 Task: Enable the video filter "Extract RGB component video filter" in the video filter module.
Action: Mouse moved to (112, 12)
Screenshot: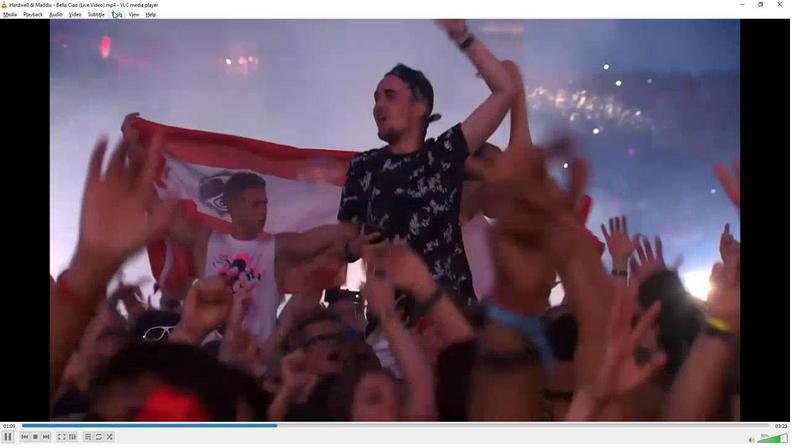 
Action: Mouse pressed left at (112, 12)
Screenshot: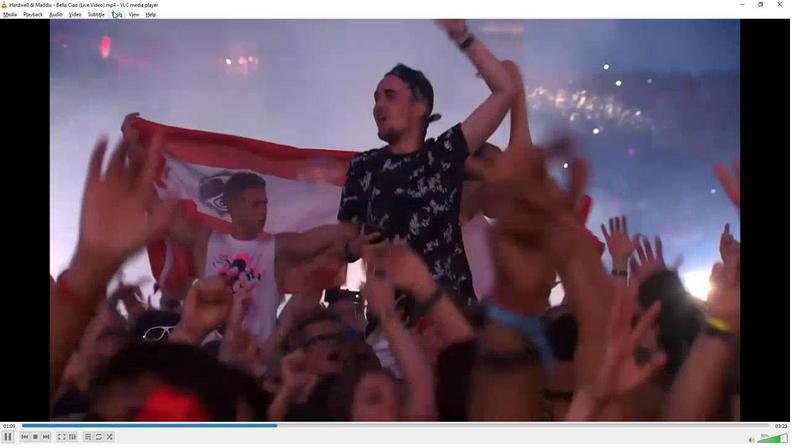 
Action: Mouse moved to (134, 114)
Screenshot: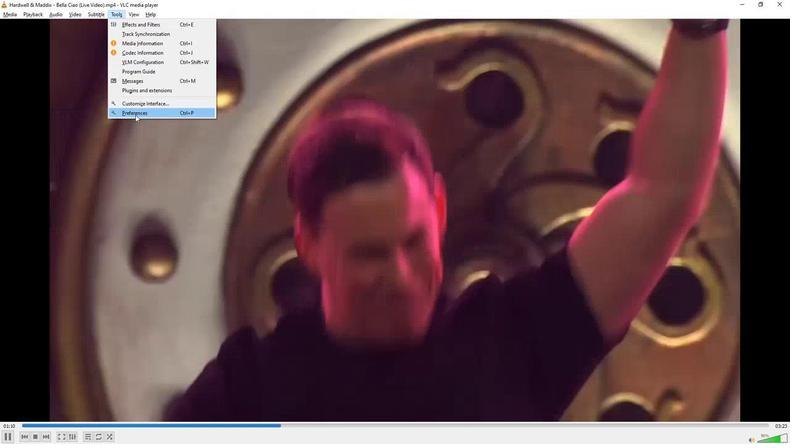 
Action: Mouse pressed left at (134, 114)
Screenshot: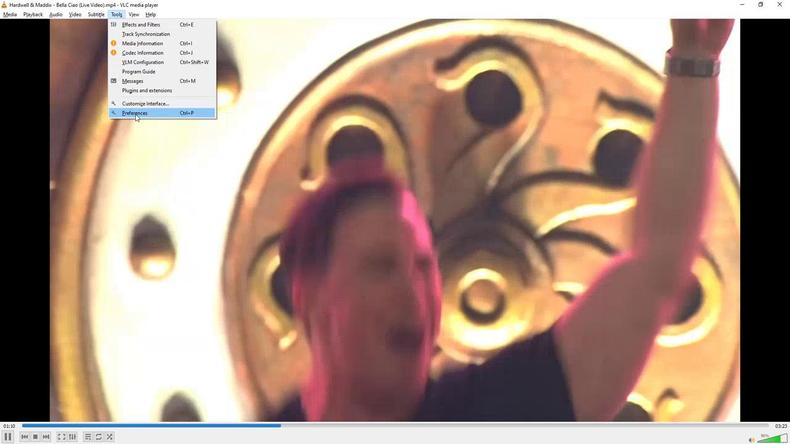 
Action: Mouse moved to (174, 351)
Screenshot: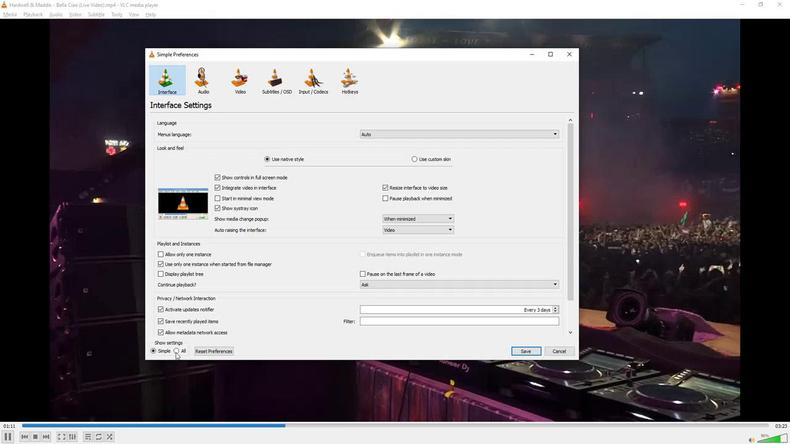 
Action: Mouse pressed left at (174, 351)
Screenshot: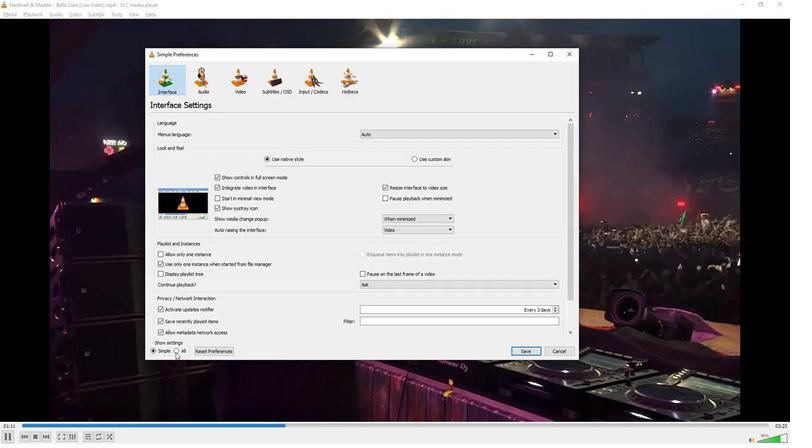 
Action: Mouse moved to (191, 303)
Screenshot: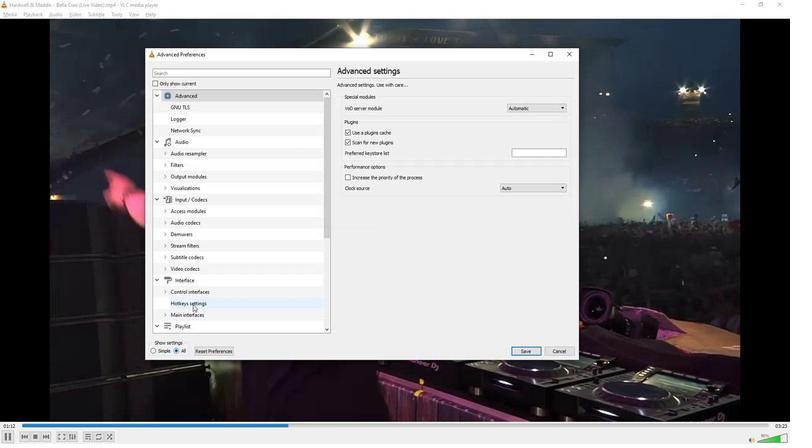 
Action: Mouse scrolled (191, 303) with delta (0, 0)
Screenshot: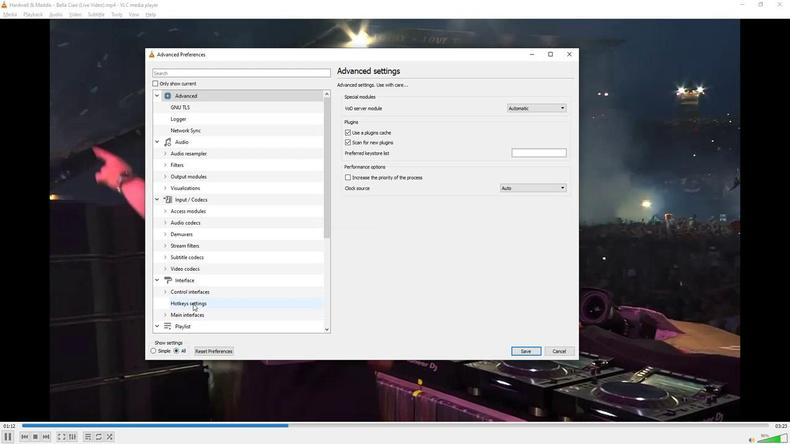 
Action: Mouse moved to (191, 303)
Screenshot: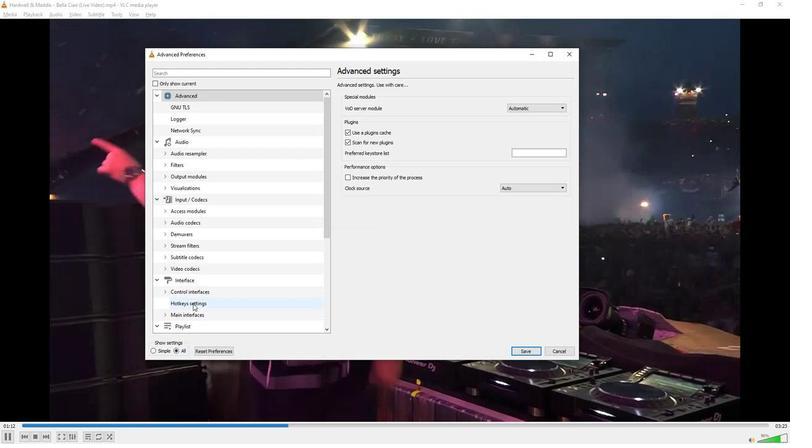 
Action: Mouse scrolled (191, 302) with delta (0, 0)
Screenshot: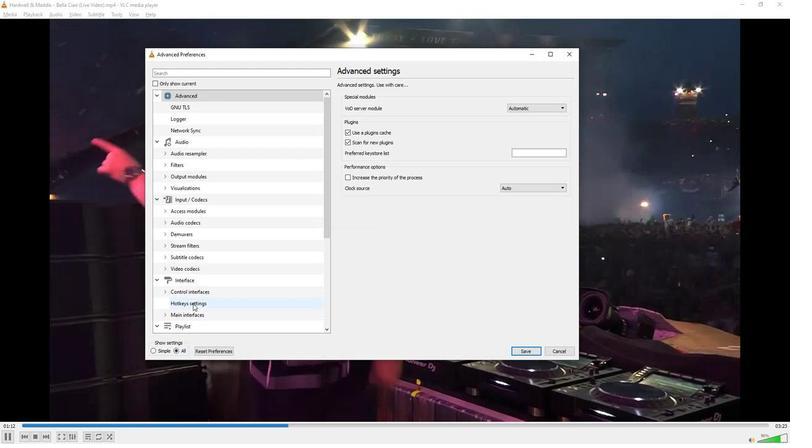 
Action: Mouse moved to (191, 303)
Screenshot: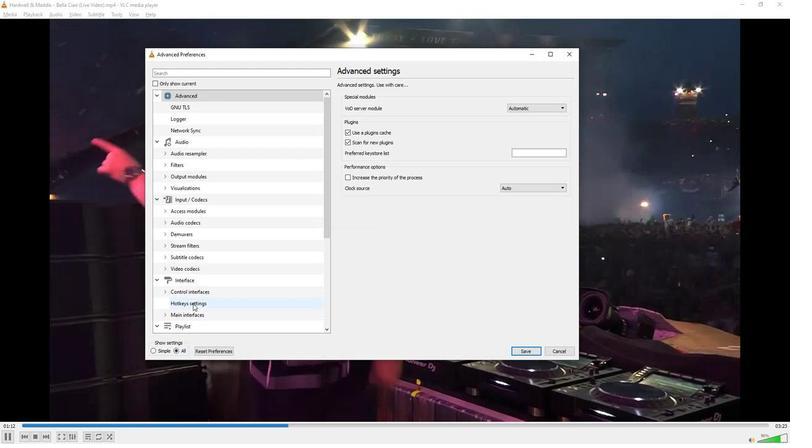 
Action: Mouse scrolled (191, 302) with delta (0, 0)
Screenshot: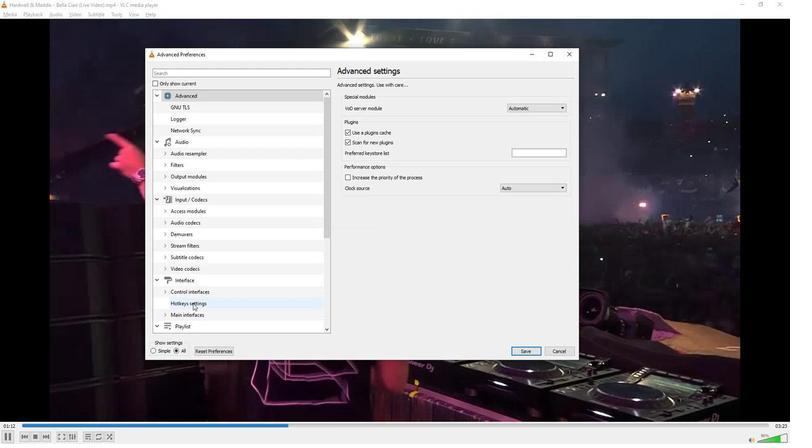 
Action: Mouse scrolled (191, 302) with delta (0, 0)
Screenshot: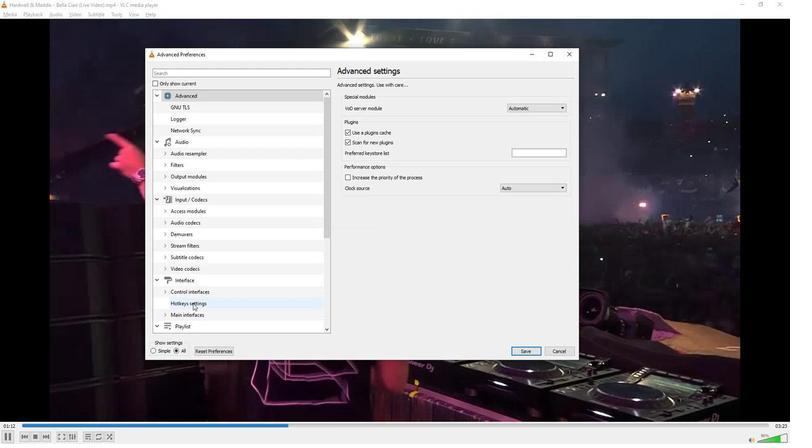 
Action: Mouse scrolled (191, 302) with delta (0, 0)
Screenshot: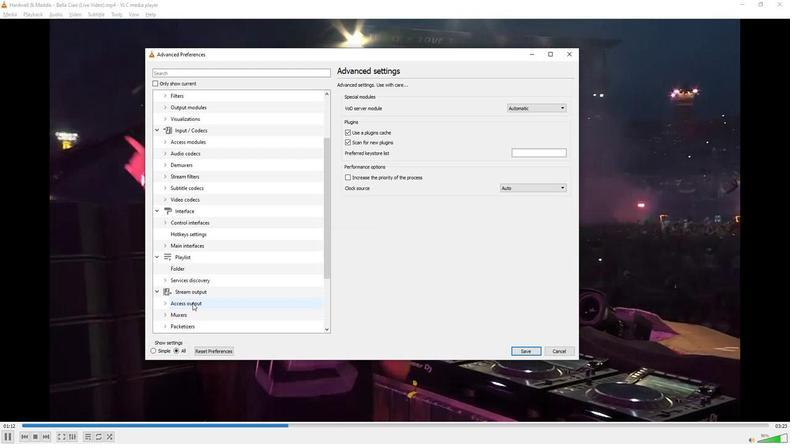 
Action: Mouse scrolled (191, 302) with delta (0, 0)
Screenshot: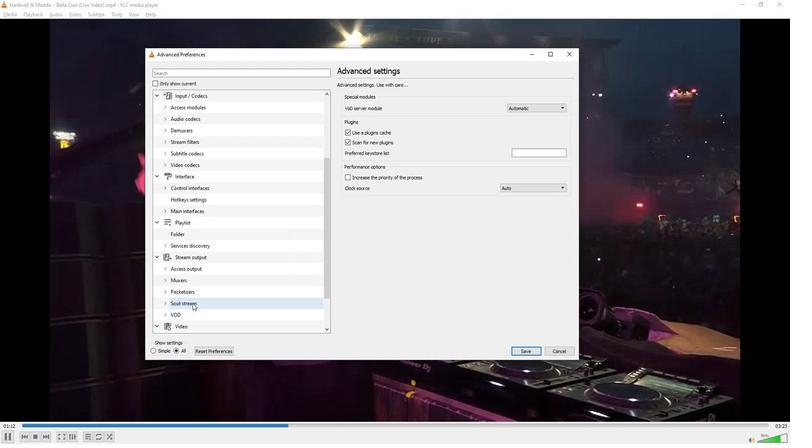 
Action: Mouse moved to (190, 292)
Screenshot: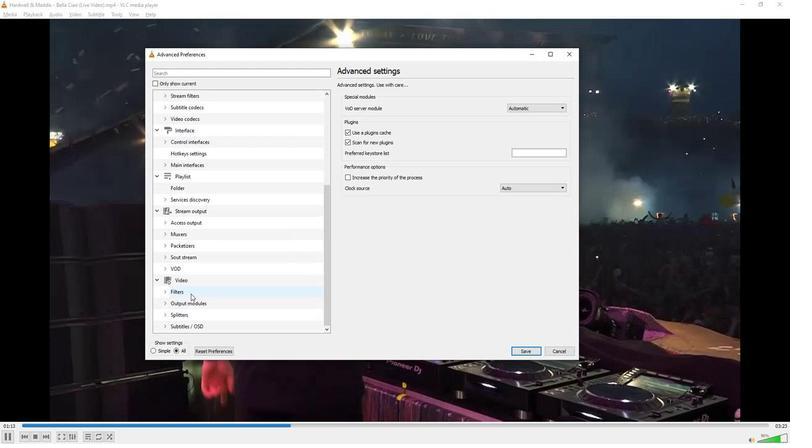 
Action: Mouse pressed left at (190, 292)
Screenshot: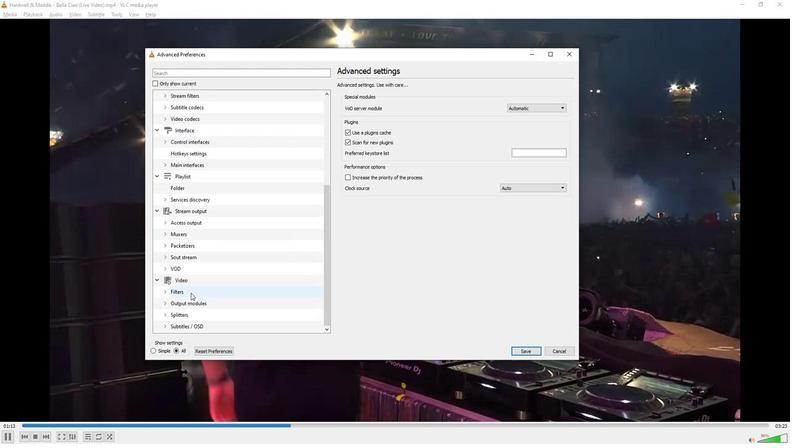
Action: Mouse moved to (459, 225)
Screenshot: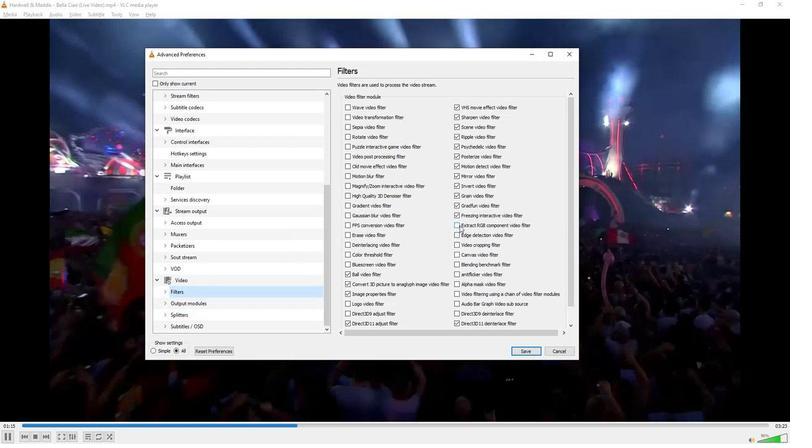 
Action: Mouse pressed left at (459, 225)
Screenshot: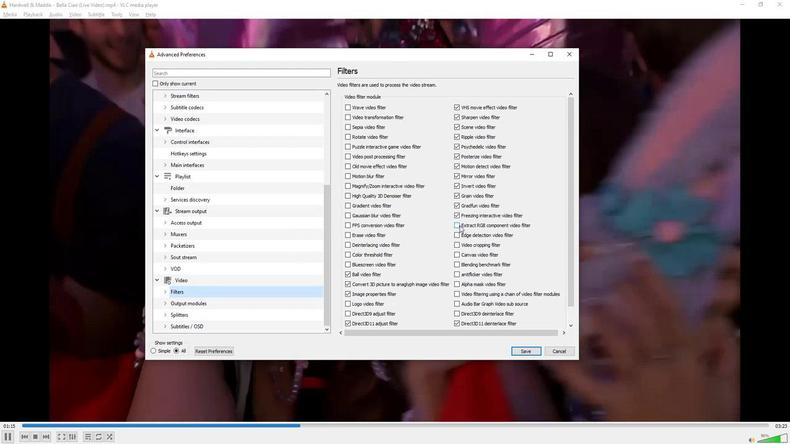 
Action: Mouse moved to (401, 240)
Screenshot: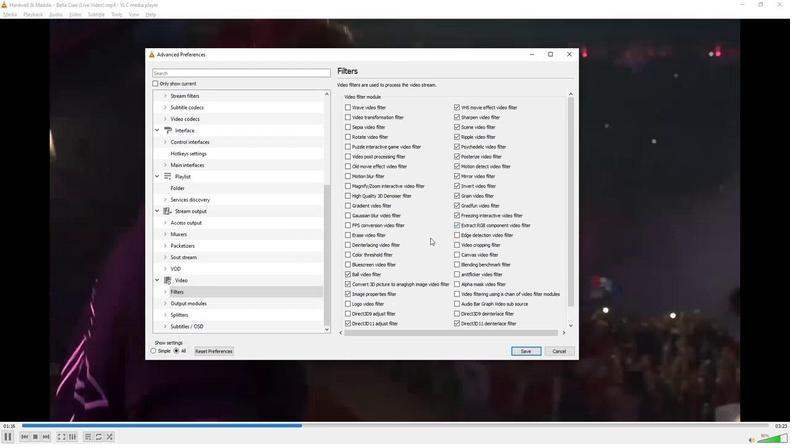 
